Task: Add an event with the title Second Candidate Interview with HR Manager, date '2023/11/18', time 8:30 AM to 10:30 AMand add a description: A lunch and learn session is a unique professional development opportunity where employees gather during their lunch break to learn and engage in educational activities. It combines the convenience of a mealtime with valuable learning experiences, creating a relaxed and interactive environment for knowledge sharing and skill enhancement._x000D_
_x000D_
, put the event into Red category, logged in from the account softage.3@softage.netand send the event invitation to softage.4@softage.net and softage.2@softage.net. Set a reminder for the event 30 minutes before
Action: Mouse moved to (81, 88)
Screenshot: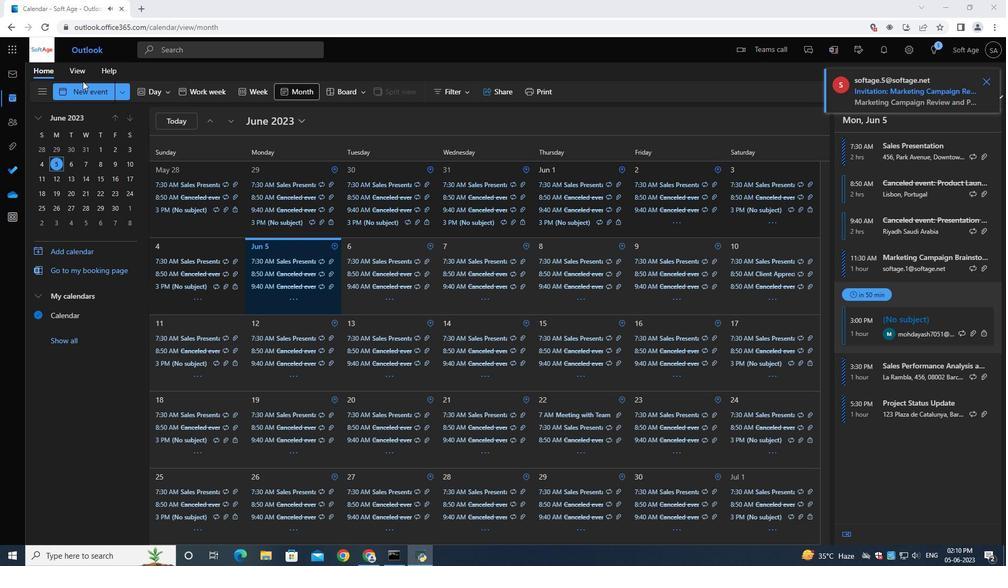 
Action: Mouse pressed left at (81, 88)
Screenshot: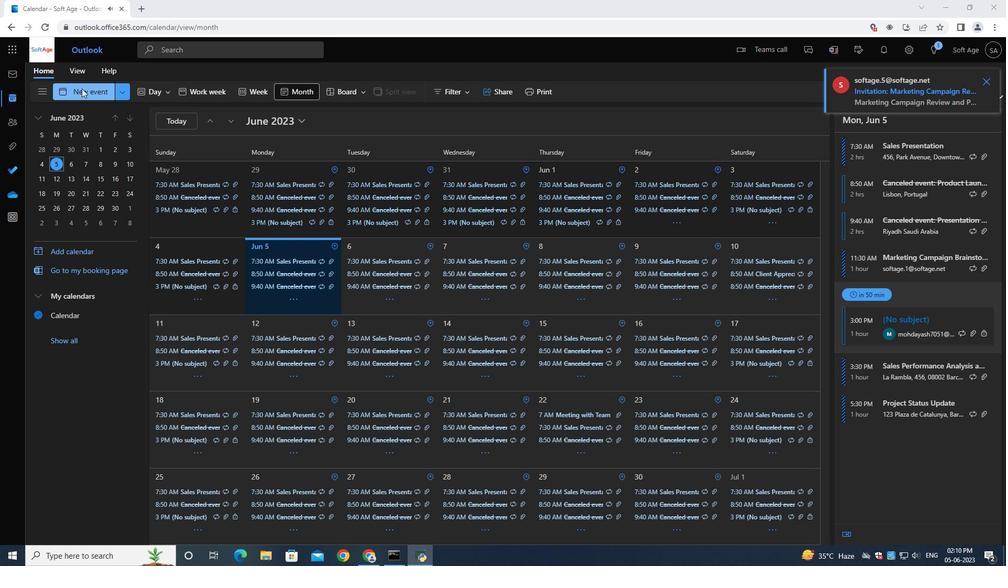 
Action: Mouse moved to (279, 158)
Screenshot: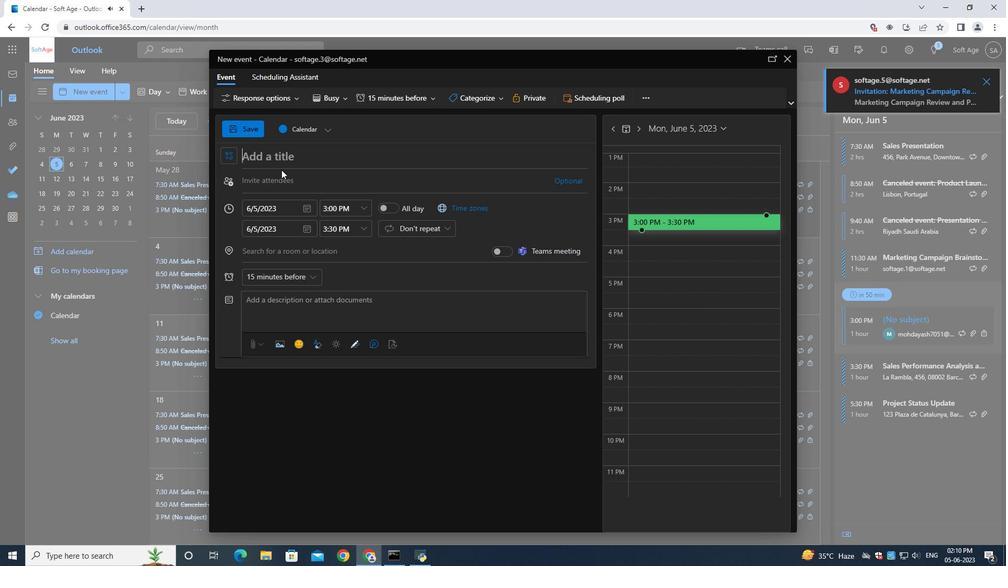 
Action: Mouse pressed left at (279, 158)
Screenshot: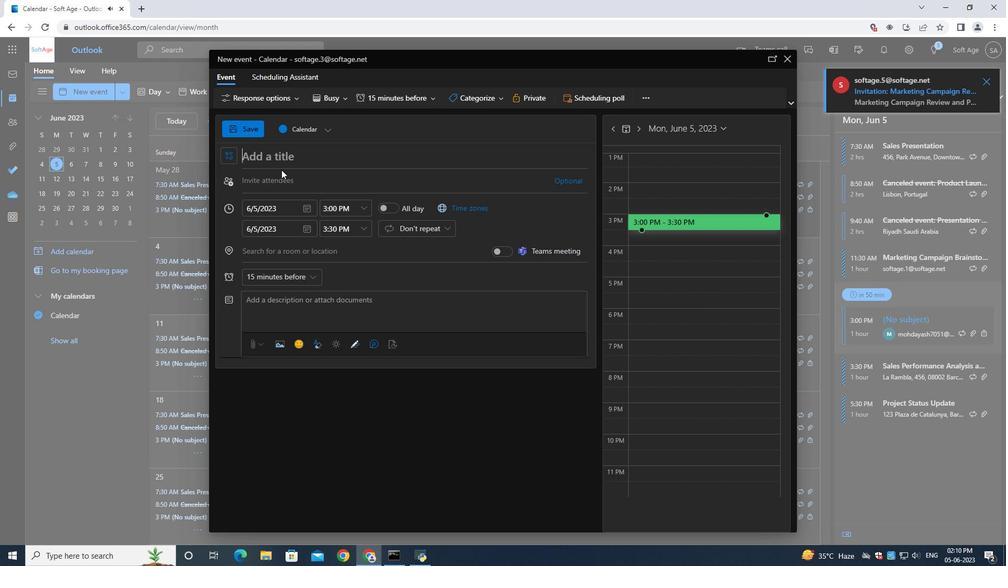 
Action: Key pressed <Key.shift>Second<Key.space><Key.shift><Key.shift><Key.shift><Key.shift><Key.shift><Key.shift><Key.shift><Key.shift><Key.shift><Key.shift><Key.shift><Key.shift><Key.shift><Key.shift>Candidate<Key.space><Key.shift>Ine<Key.backspace>terview<Key.space><Key.shift>W<Key.backspace>with<Key.space><Key.shift>HR<Key.space><Key.shift>Manager
Screenshot: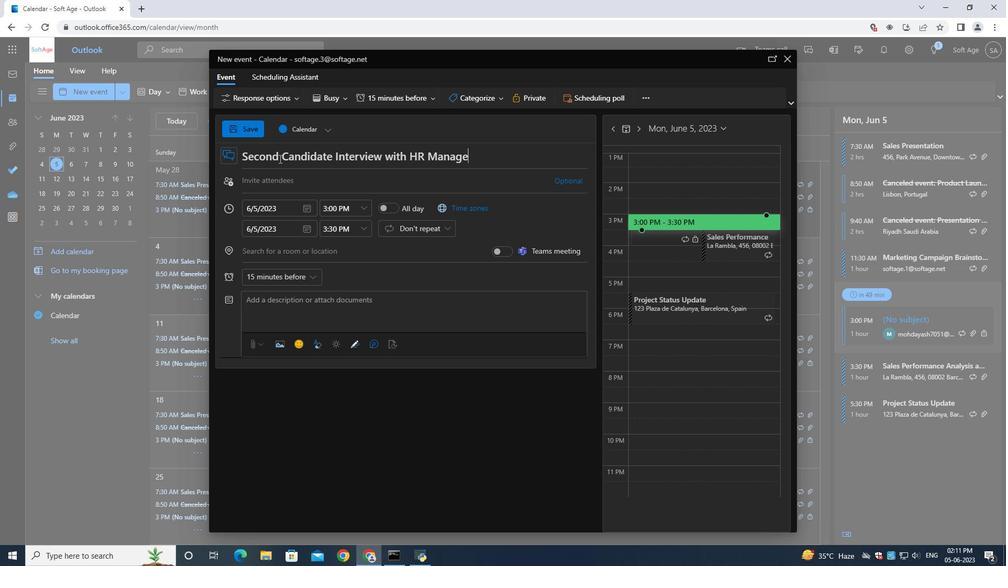 
Action: Mouse moved to (307, 212)
Screenshot: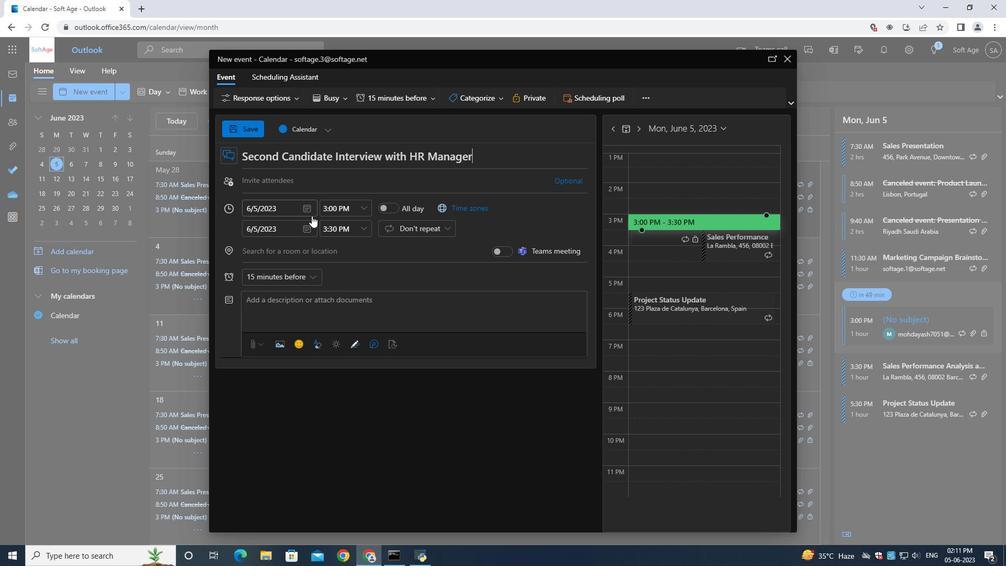 
Action: Mouse pressed left at (307, 212)
Screenshot: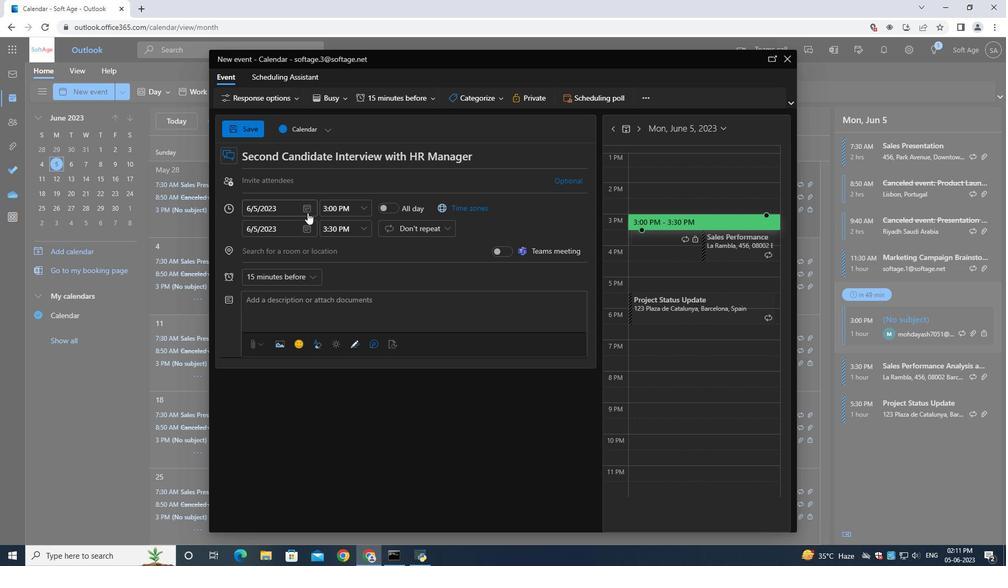 
Action: Mouse moved to (344, 233)
Screenshot: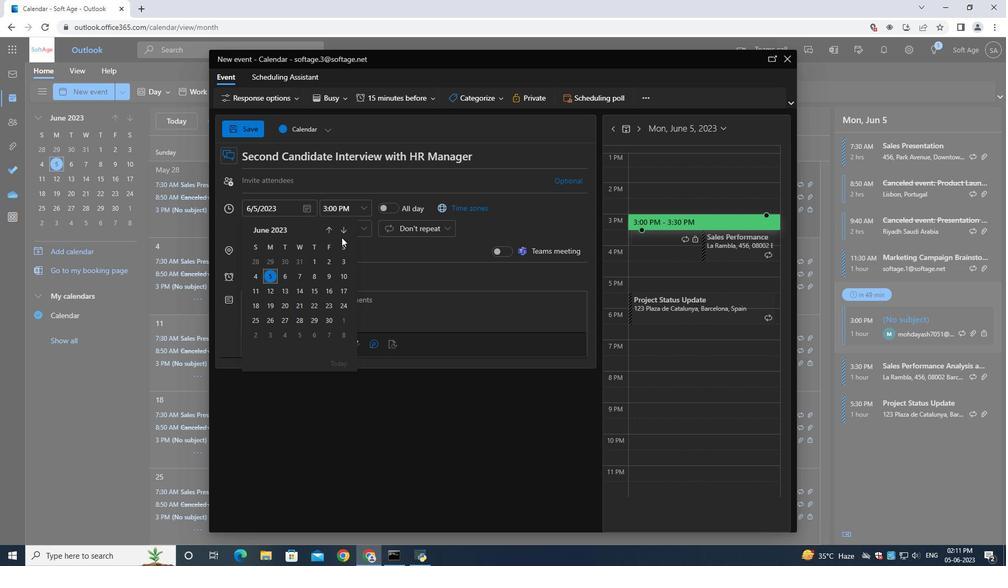 
Action: Mouse pressed left at (344, 233)
Screenshot: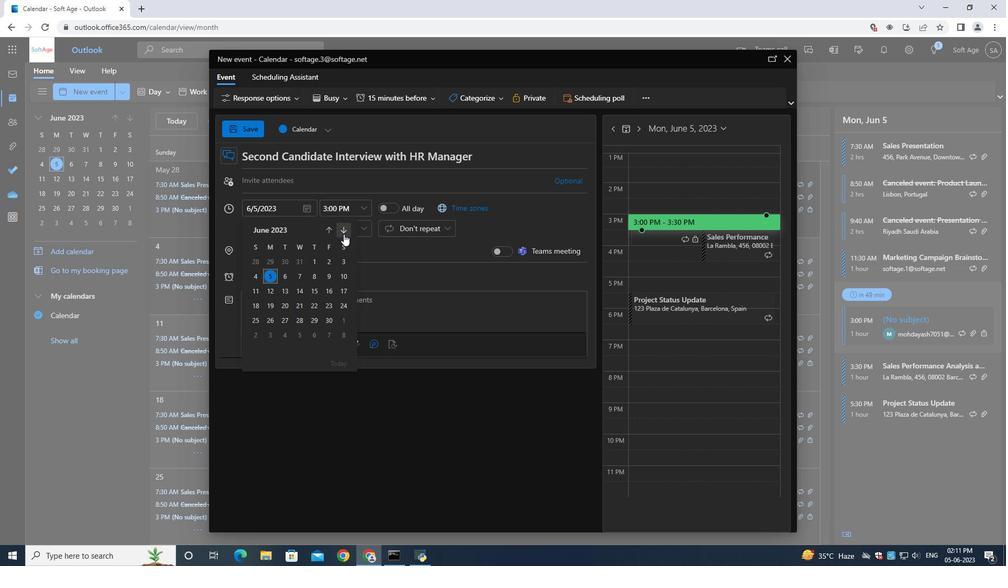 
Action: Mouse pressed left at (344, 233)
Screenshot: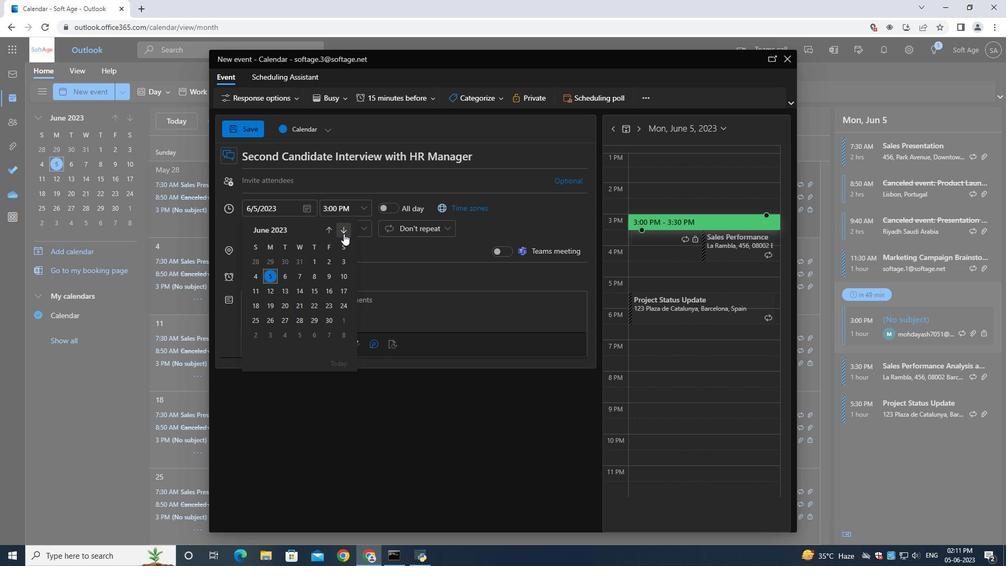 
Action: Mouse pressed left at (344, 233)
Screenshot: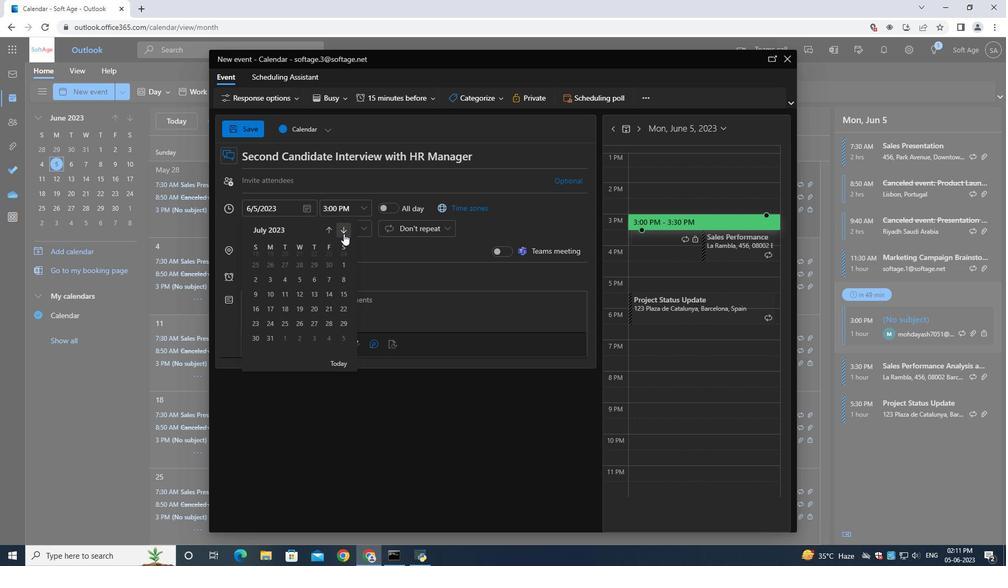 
Action: Mouse moved to (344, 233)
Screenshot: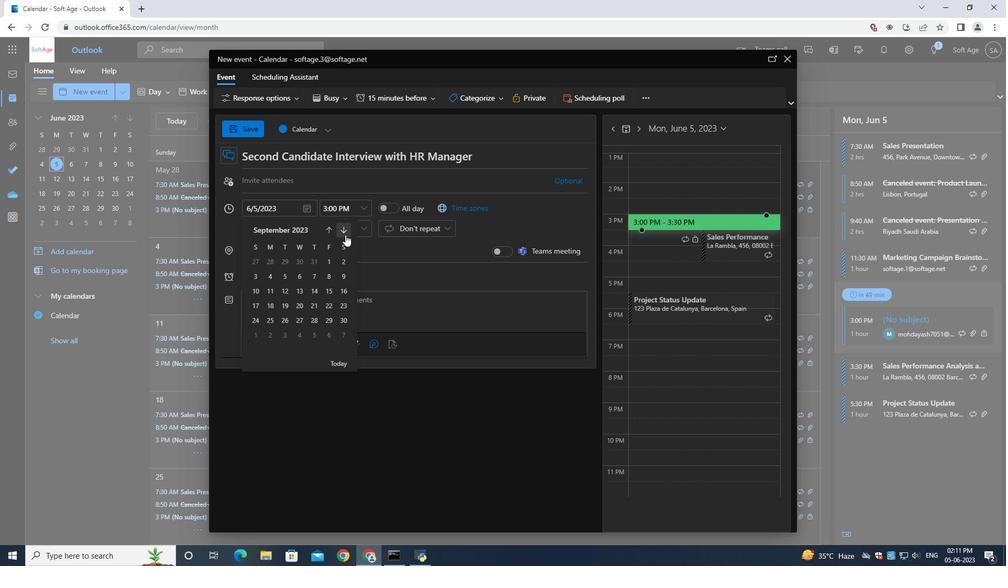 
Action: Mouse pressed left at (344, 233)
Screenshot: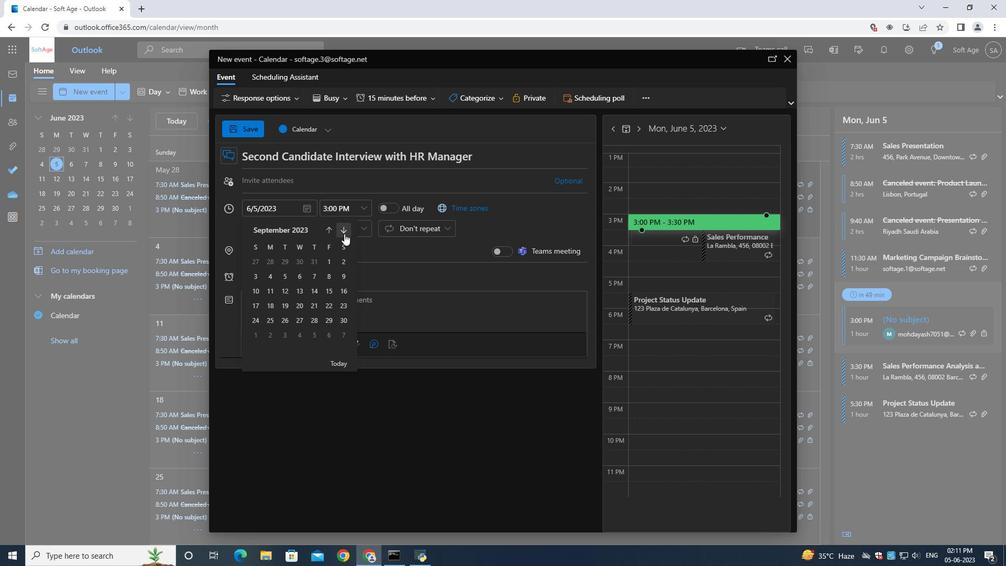
Action: Mouse pressed left at (344, 233)
Screenshot: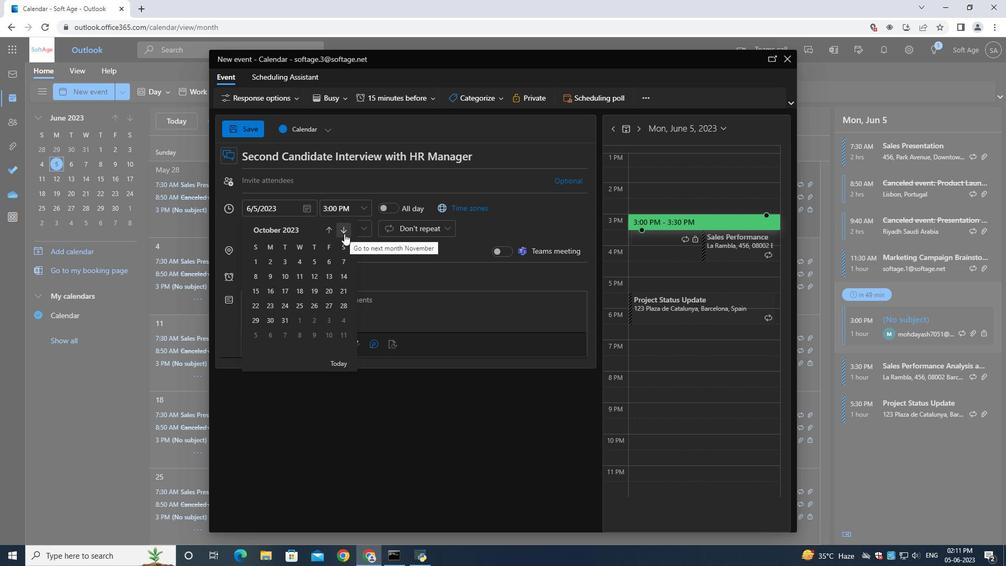 
Action: Mouse moved to (341, 290)
Screenshot: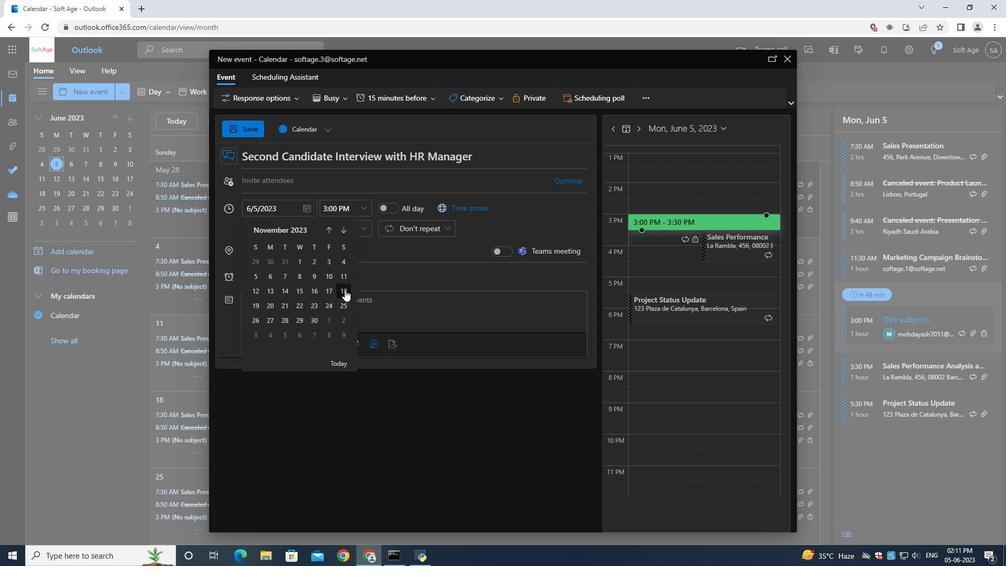 
Action: Mouse pressed left at (341, 290)
Screenshot: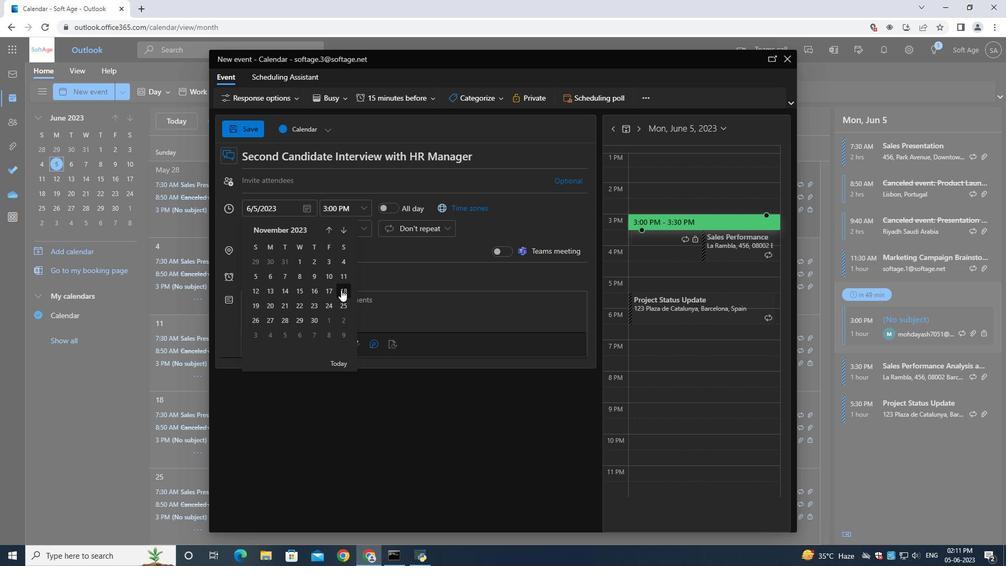 
Action: Mouse moved to (343, 210)
Screenshot: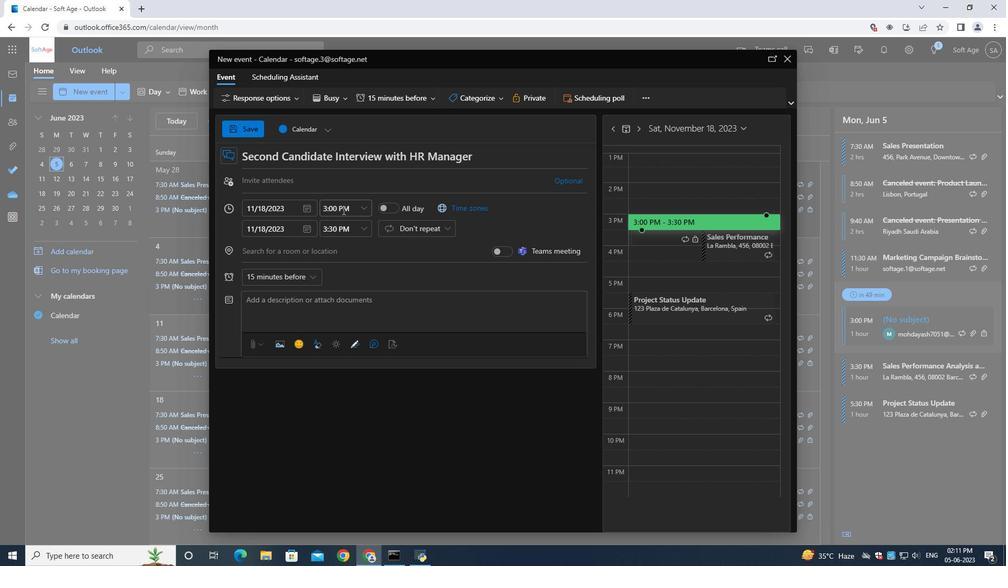 
Action: Mouse pressed left at (343, 210)
Screenshot: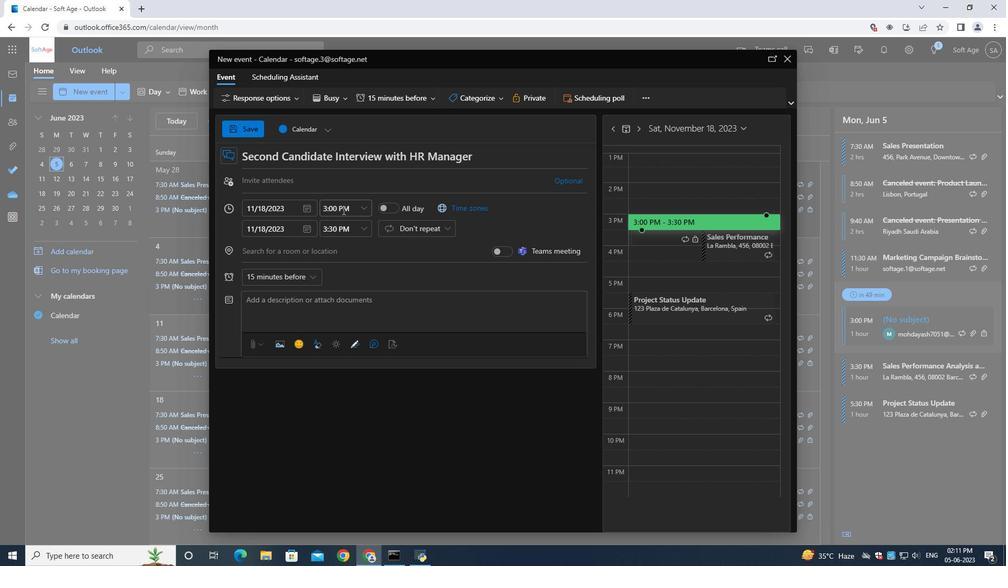 
Action: Mouse moved to (344, 210)
Screenshot: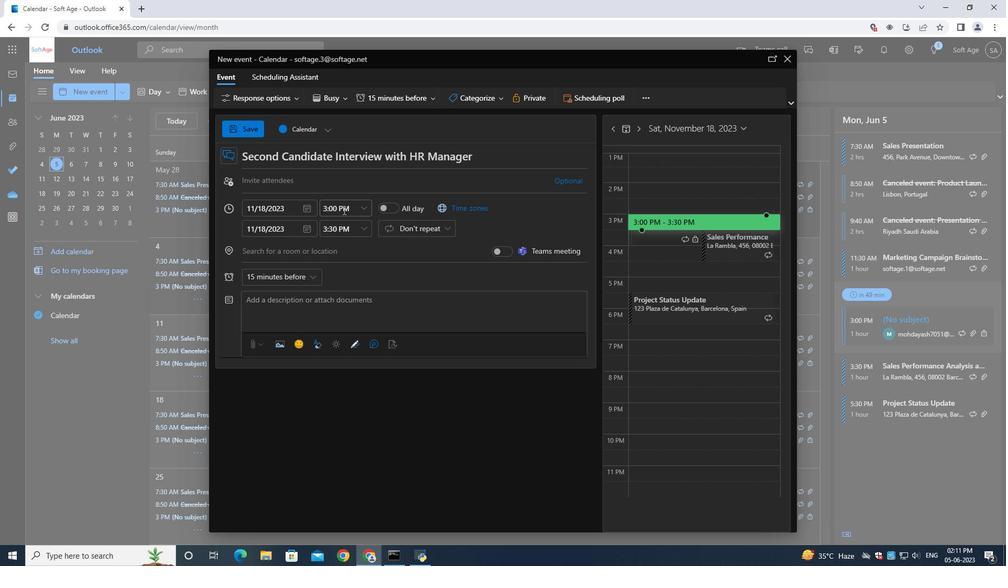 
Action: Key pressed 8<Key.shift_r>:30<Key.shift>AM
Screenshot: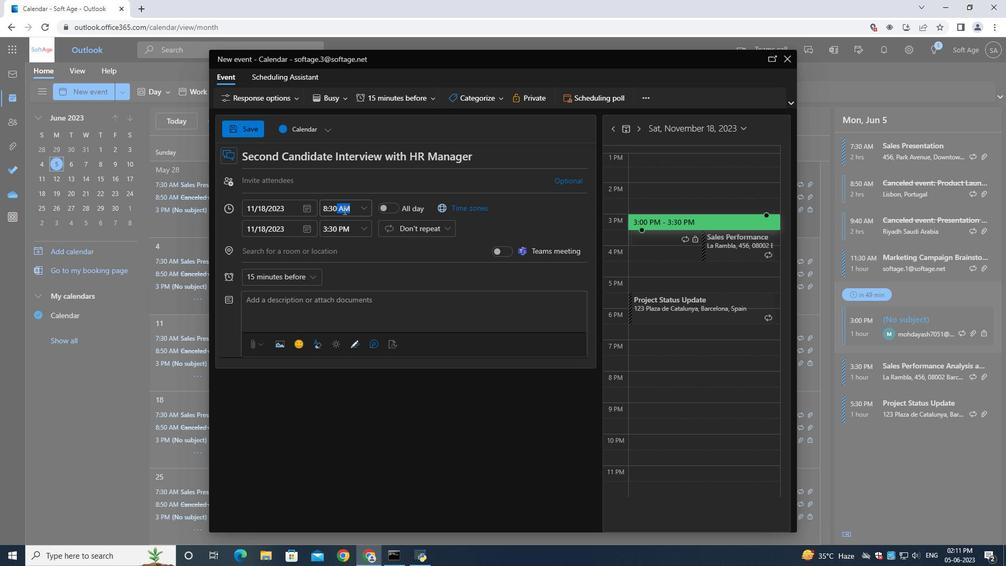 
Action: Mouse moved to (335, 227)
Screenshot: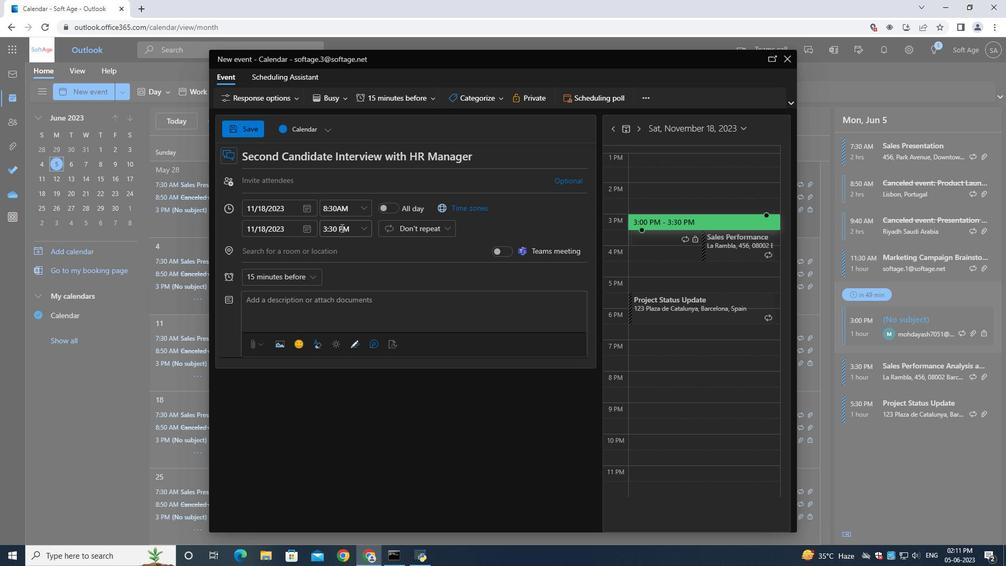 
Action: Mouse pressed left at (335, 227)
Screenshot: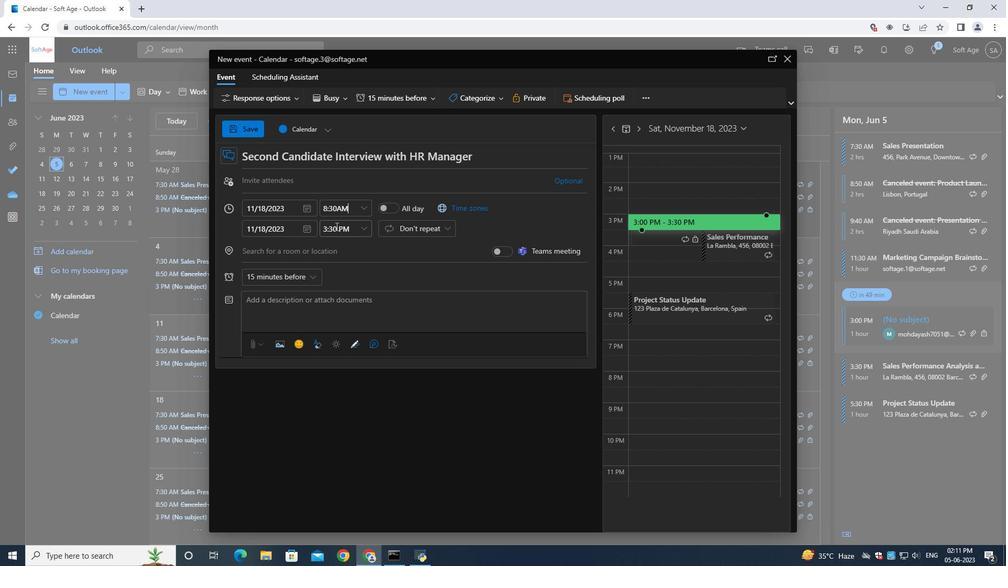 
Action: Mouse moved to (348, 233)
Screenshot: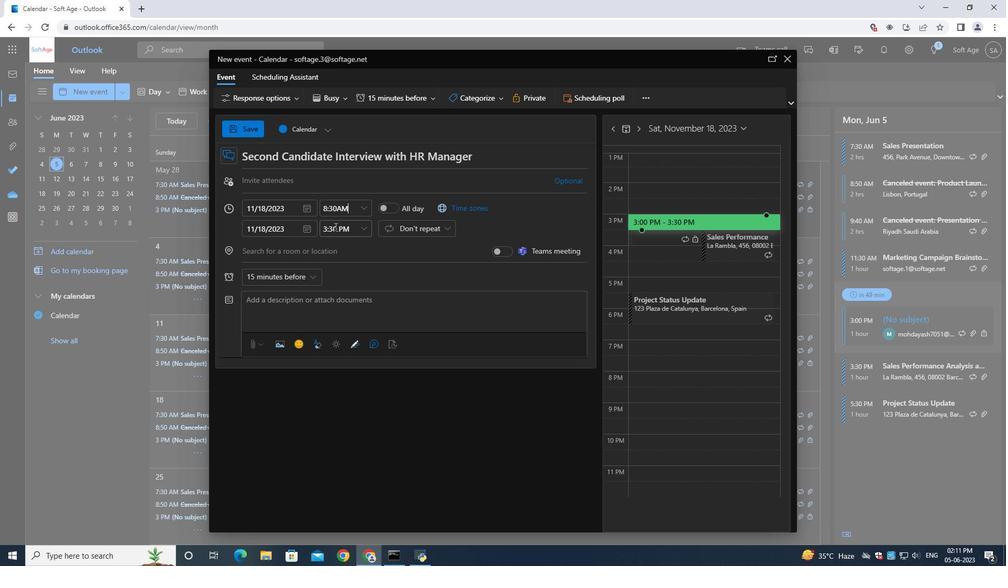 
Action: Key pressed 10<Key.shift_r>:30<Key.shift>AM
Screenshot: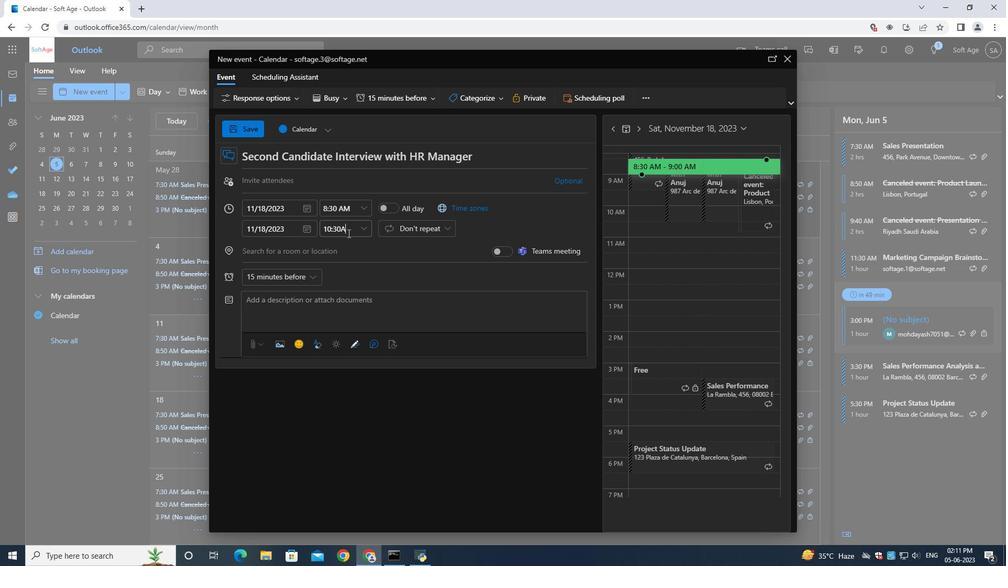 
Action: Mouse moved to (307, 308)
Screenshot: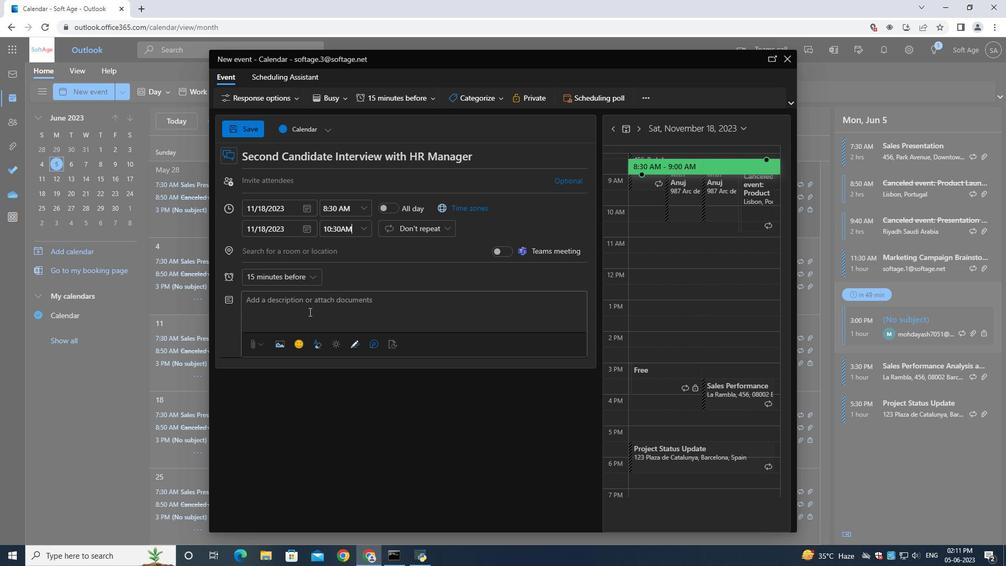 
Action: Mouse pressed left at (307, 308)
Screenshot: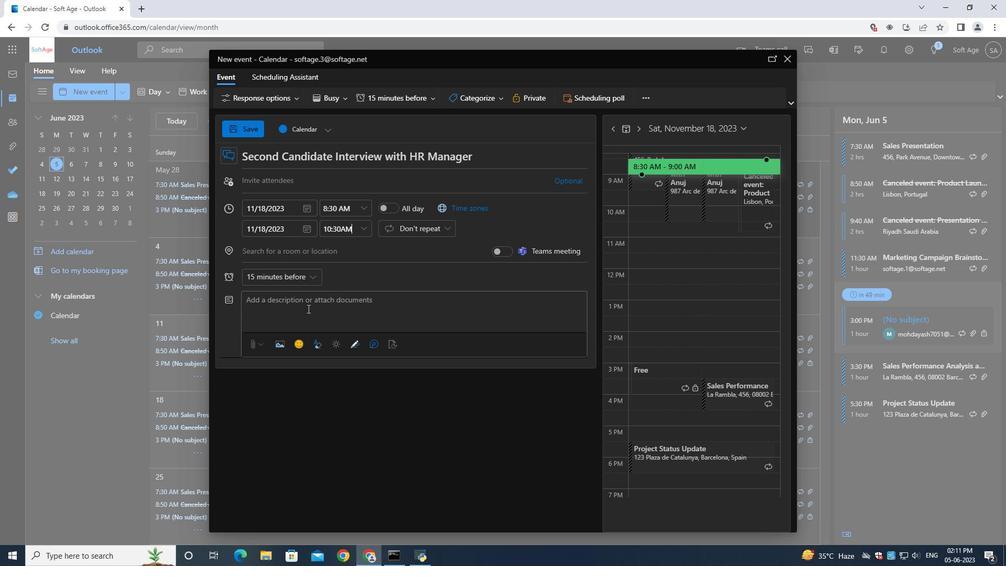 
Action: Key pressed <Key.shift>A<Key.space>lunch<Key.space>and<Key.space>learn<Key.space>session<Key.space>is<Key.space>a<Key.space>unique<Key.space>professional<Key.space>development<Key.space>opportunity<Key.space>where<Key.space>employees<Key.space>gather<Key.space>during<Key.space>ther<Key.backspace>ir<Key.space>lunch<Key.space>break<Key.space>to<Key.space>learn<Key.space>and<Key.space>enage<Key.space>in<Key.space>during<Key.space>break<Key.space>to<Key.space>learn<Key.space>and<Key.space>engage<Key.space>in<Key.space>educational<Key.space>activities.<Key.space><Key.shift>It<Key.space>combines<Key.space>the<Key.space>convenience<Key.space>of<Key.space>a<Key.space>mealtime<Key.space>with<Key.space>valuable<Key.space>learning<Key.space>experiences,<Key.space>creating<Key.space>relaxed<Key.space>and<Key.space>interactive<Key.space>enviroment<Key.space>for<Key.space>knowledge<Key.space>sharing<Key.space>and<Key.space>skill<Key.space>enhancement.
Screenshot: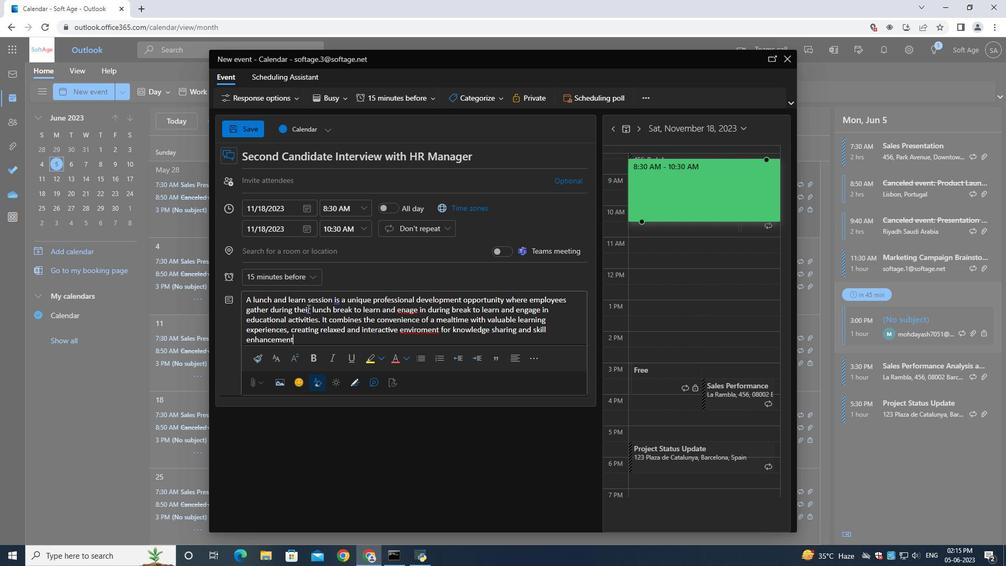 
Action: Mouse moved to (473, 97)
Screenshot: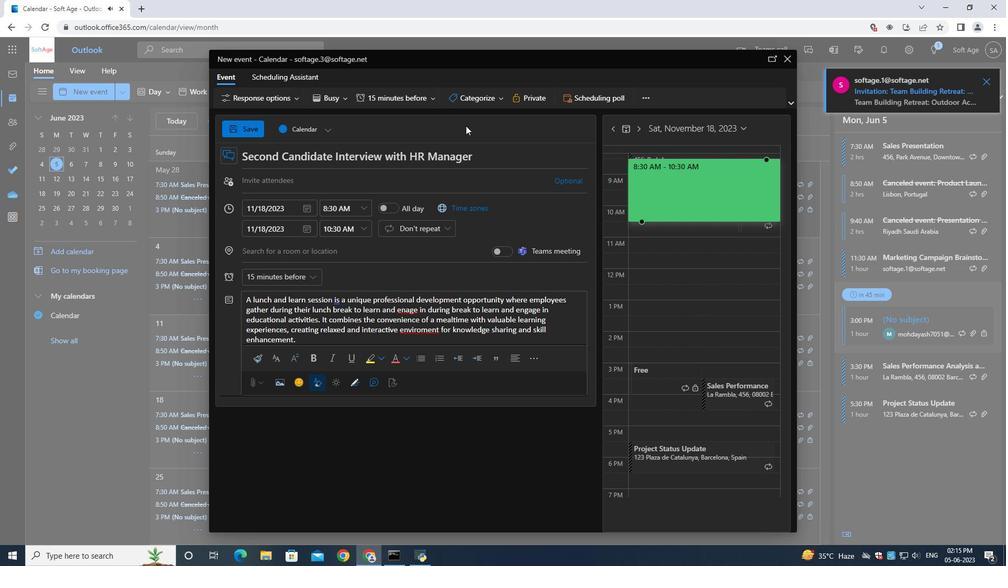 
Action: Mouse pressed left at (473, 97)
Screenshot: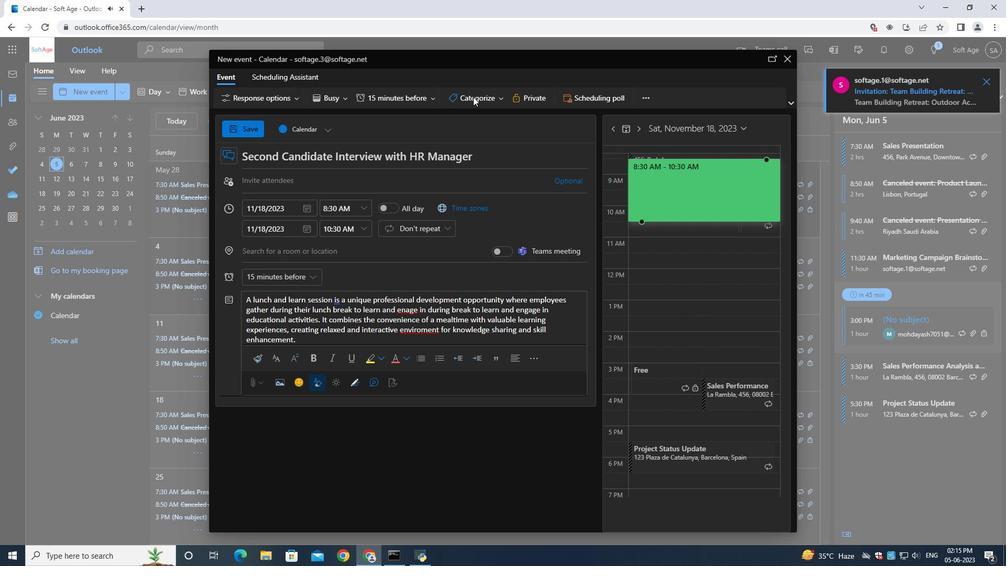 
Action: Mouse moved to (468, 181)
Screenshot: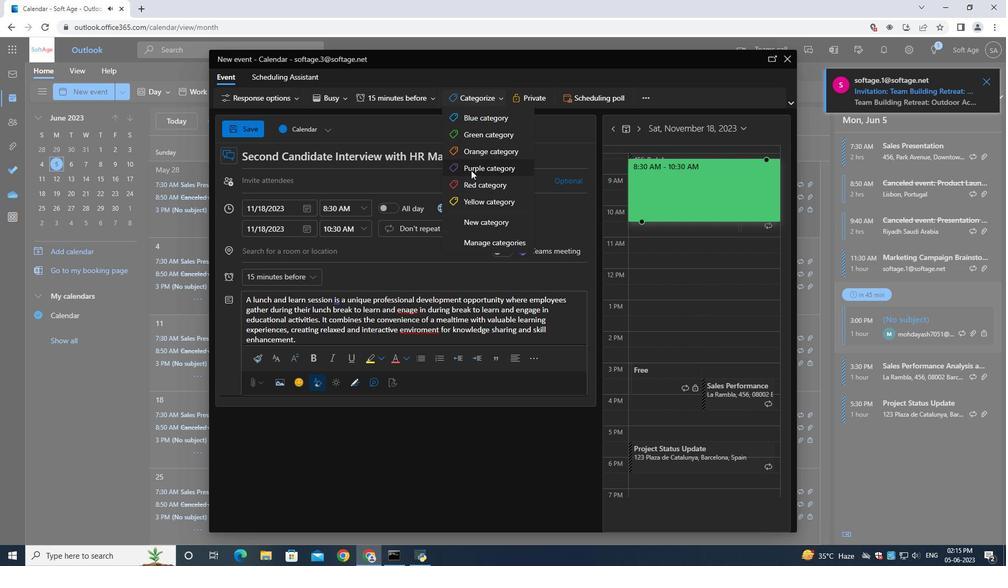 
Action: Mouse pressed left at (468, 181)
Screenshot: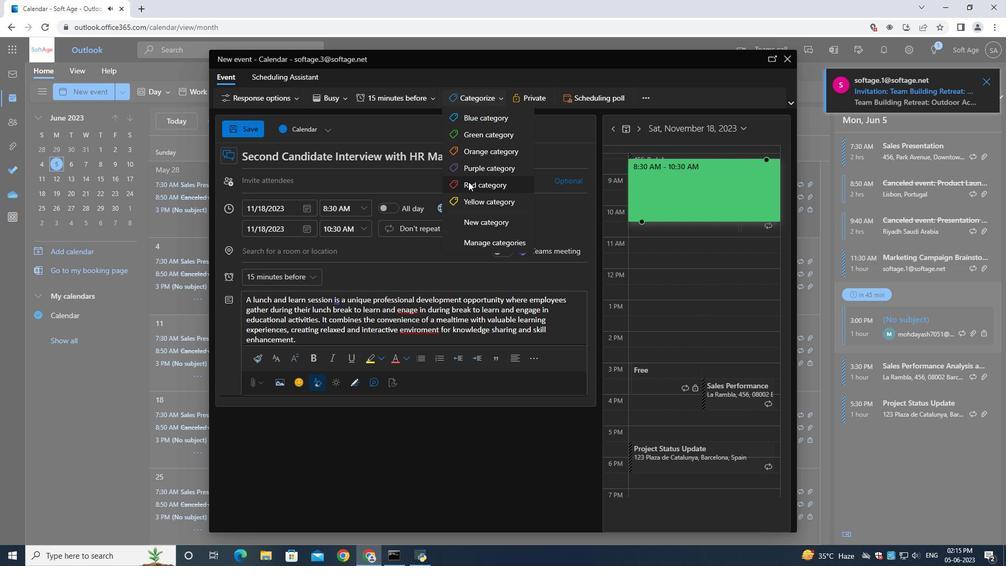 
Action: Mouse moved to (274, 179)
Screenshot: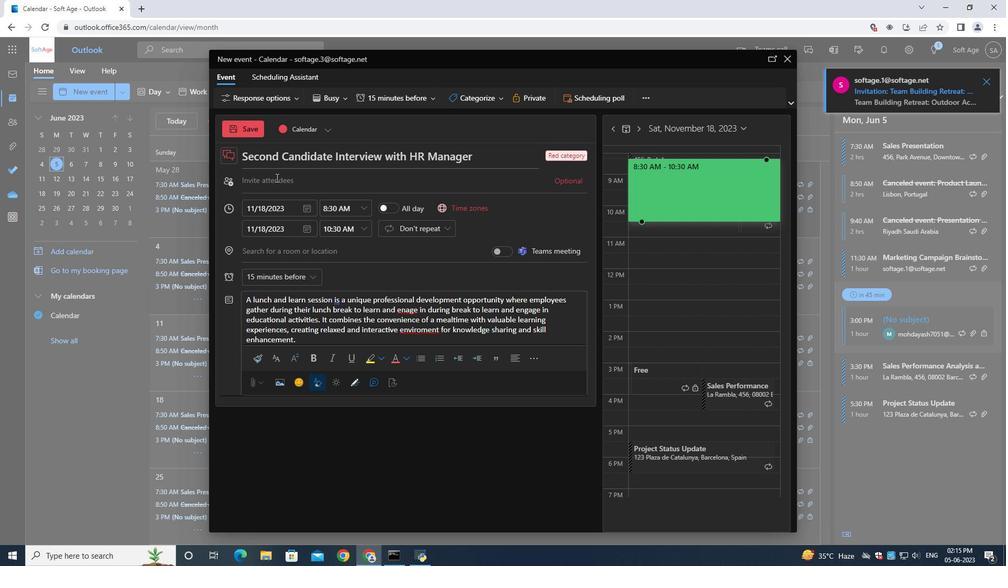 
Action: Mouse pressed left at (274, 179)
Screenshot: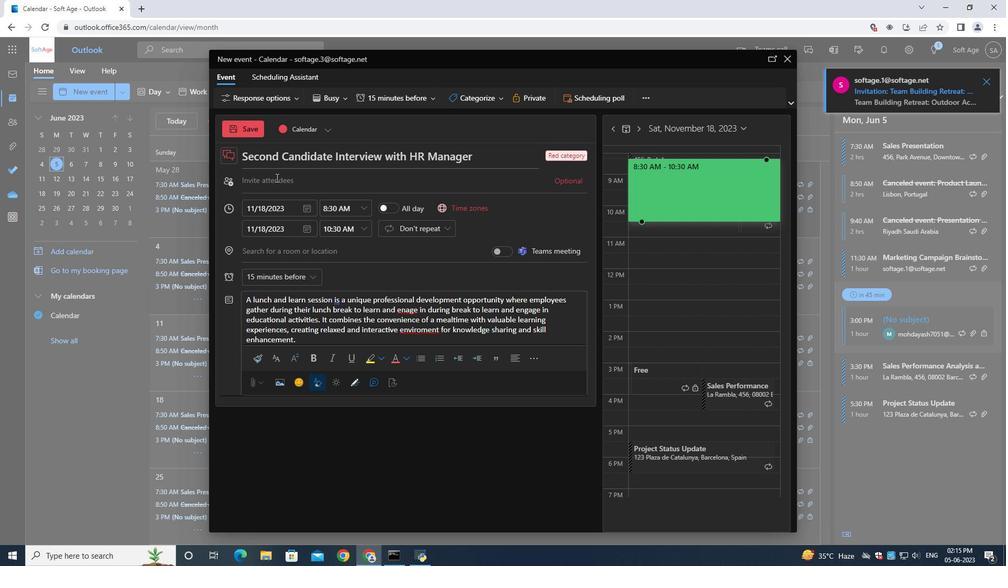 
Action: Mouse moved to (283, 181)
Screenshot: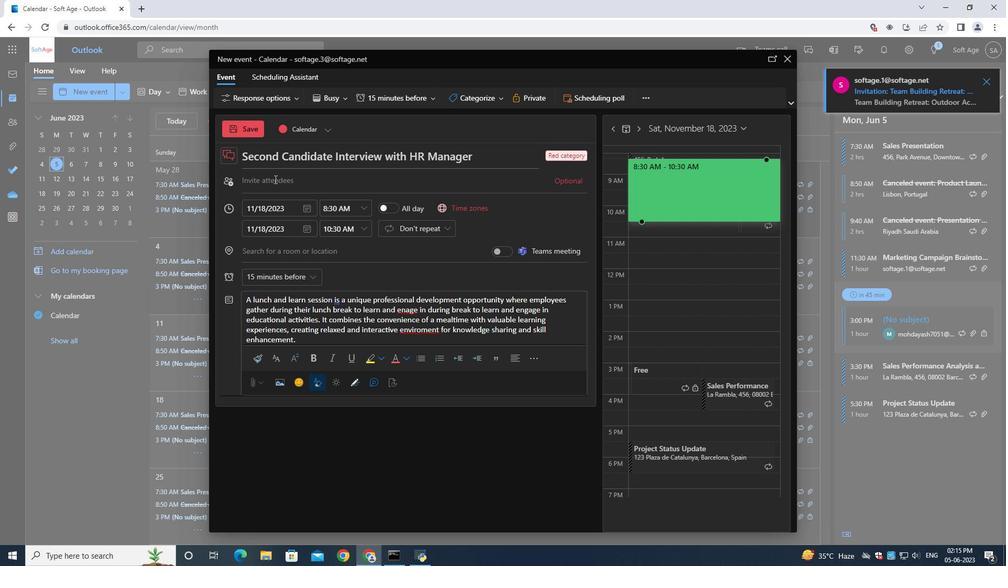 
Action: Key pressed softage.2<Key.shift>@softage.net
Screenshot: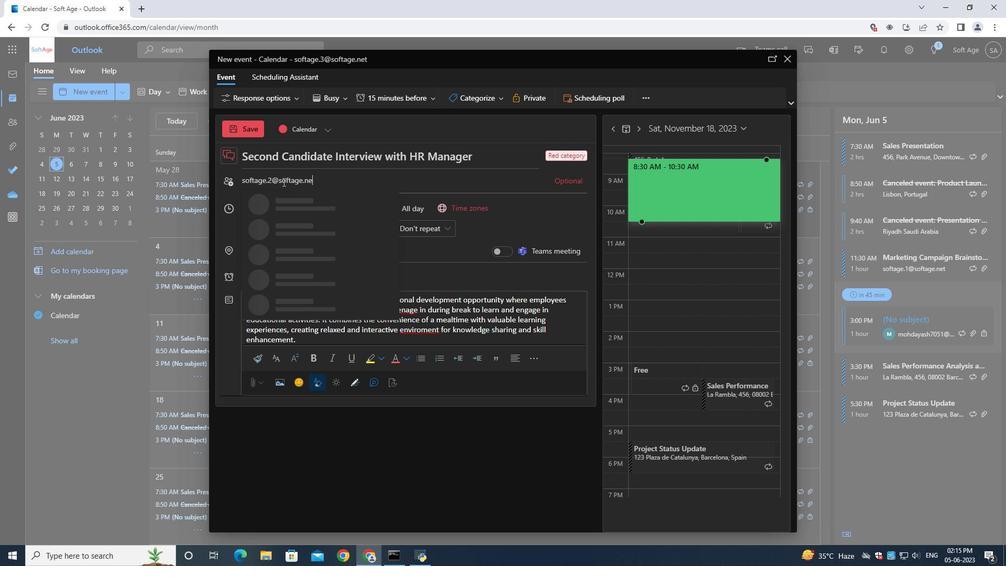 
Action: Mouse moved to (292, 201)
Screenshot: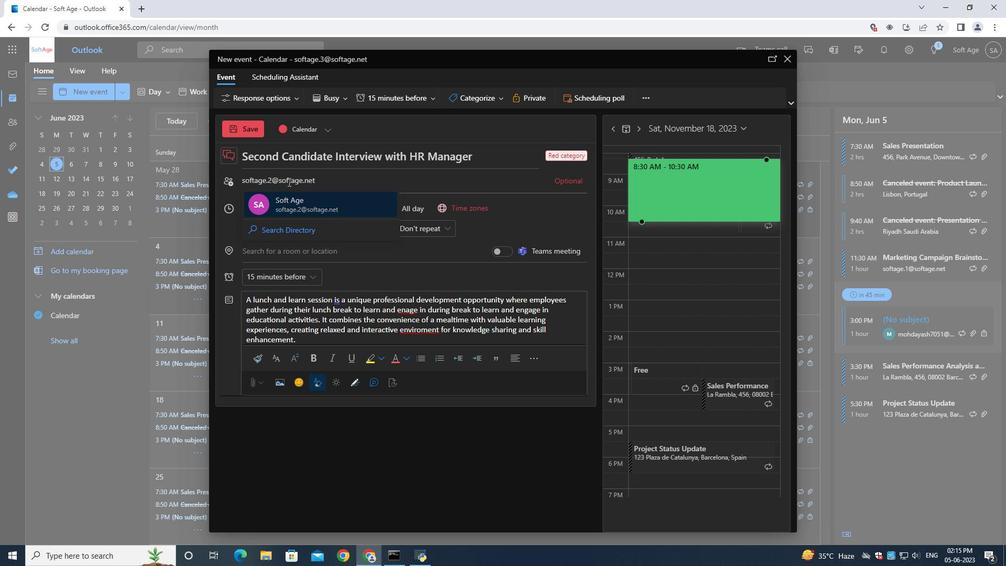 
Action: Mouse pressed left at (292, 201)
Screenshot: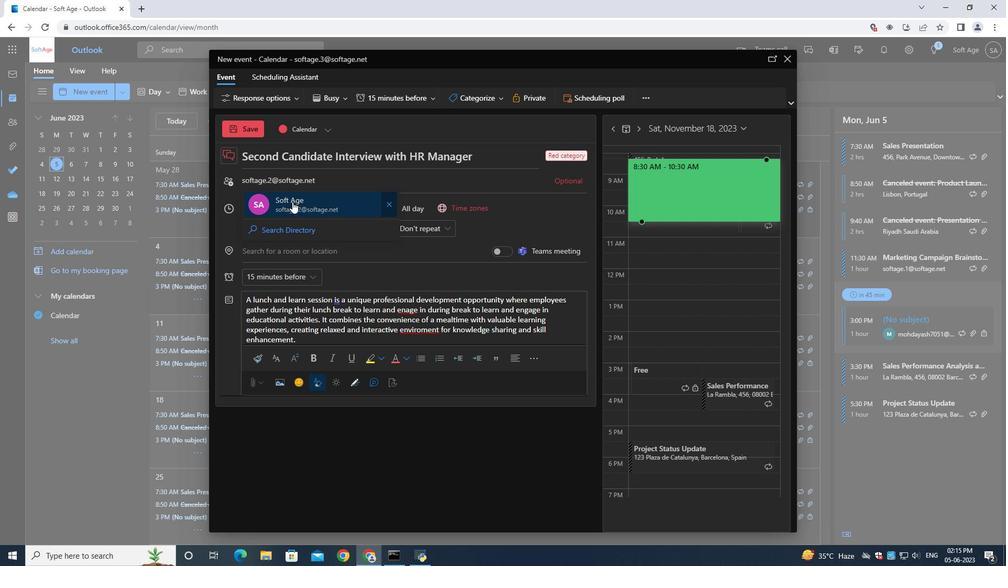 
Action: Mouse moved to (301, 197)
Screenshot: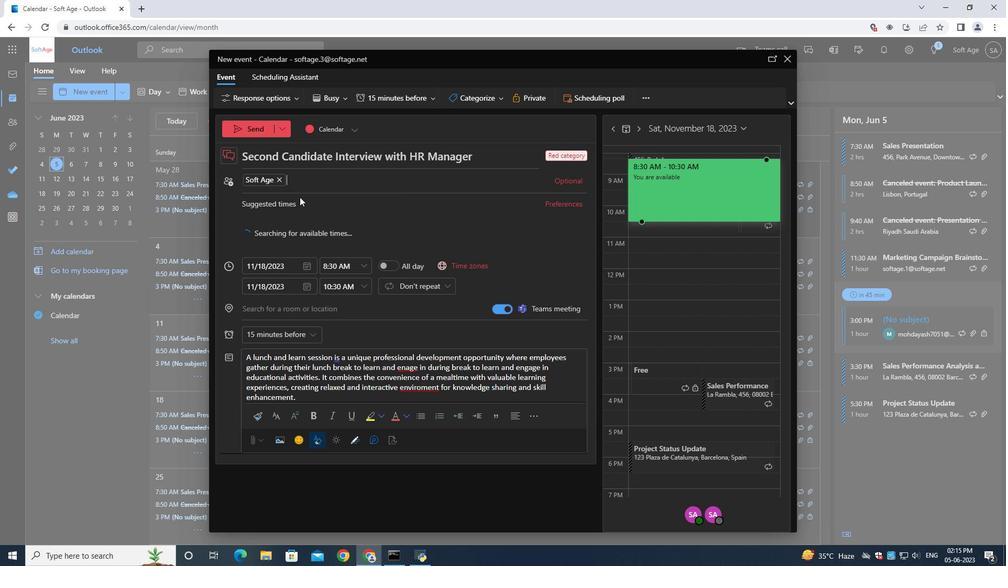 
Action: Key pressed sod<Key.backspace>ftage.2<Key.shift>@softage.net
Screenshot: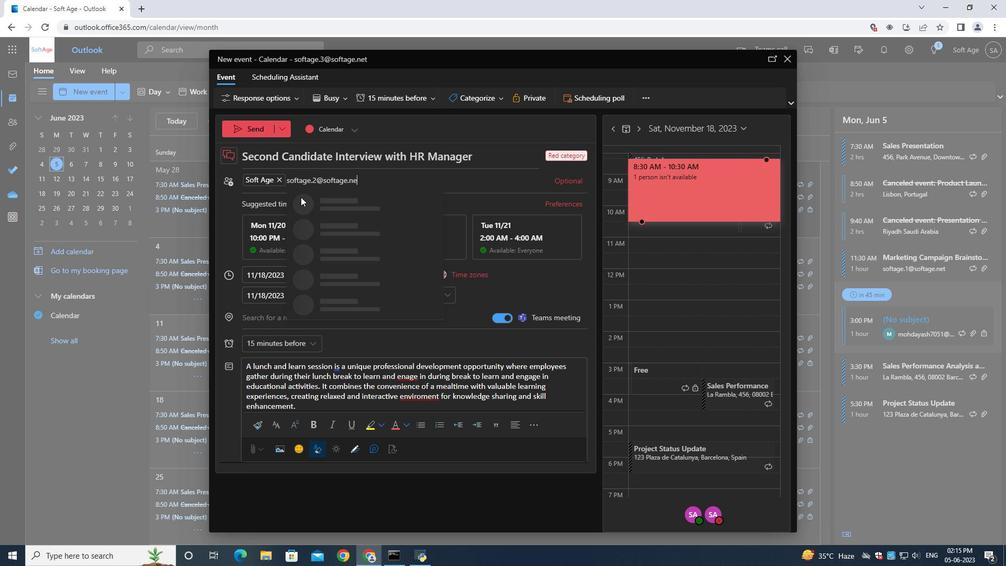 
Action: Mouse moved to (333, 202)
Screenshot: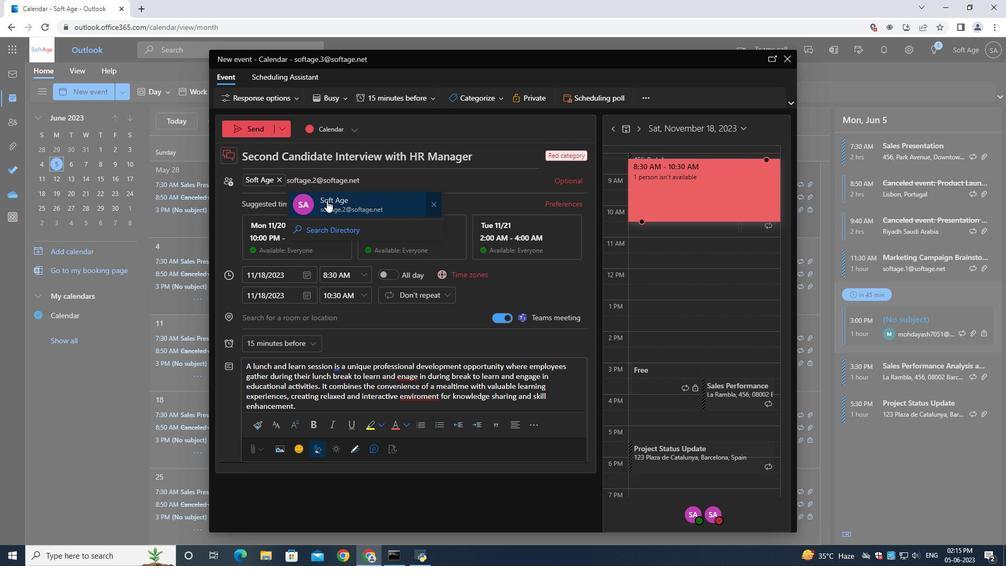 
Action: Mouse pressed left at (333, 202)
Screenshot: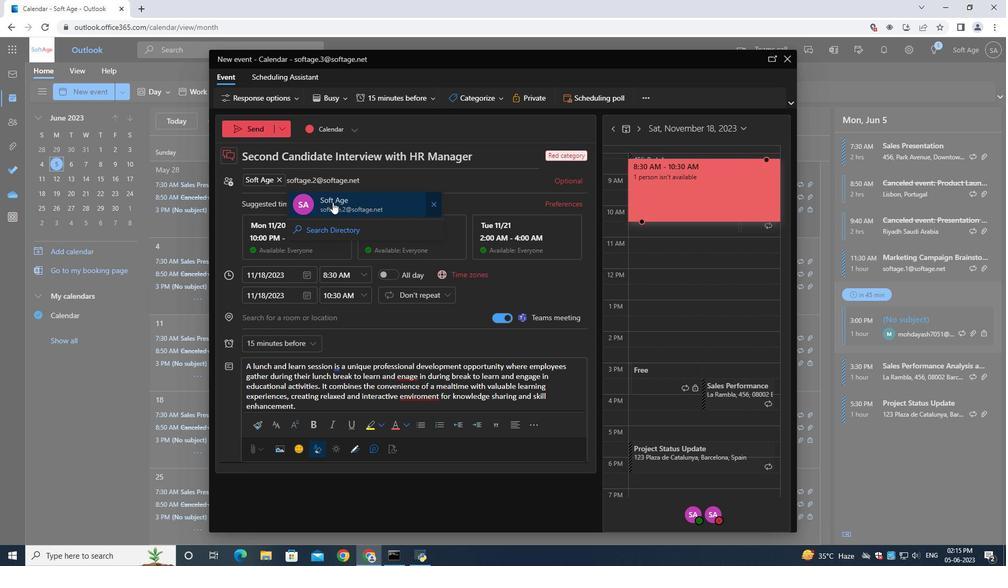 
Action: Mouse moved to (256, 338)
Screenshot: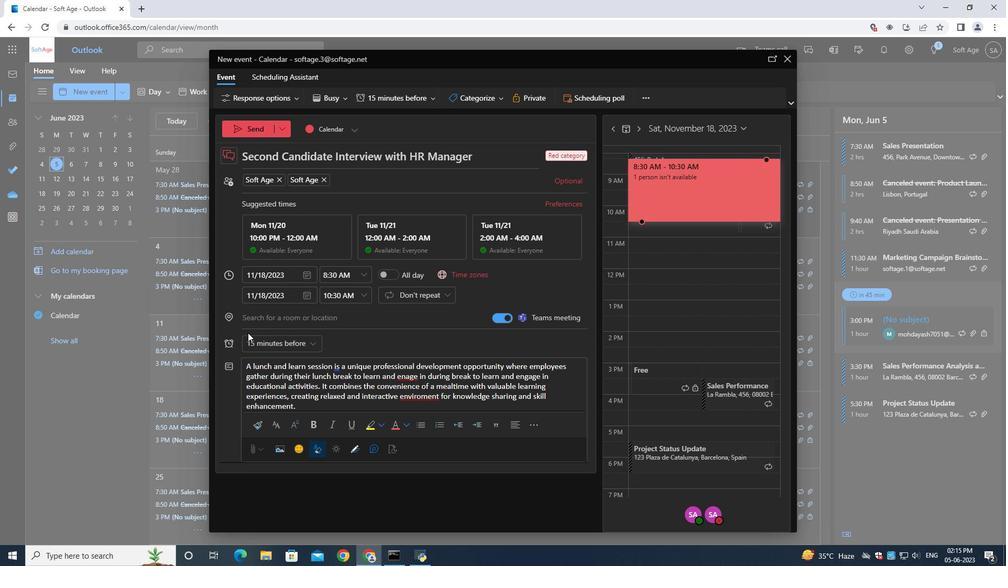 
Action: Mouse pressed left at (256, 338)
Screenshot: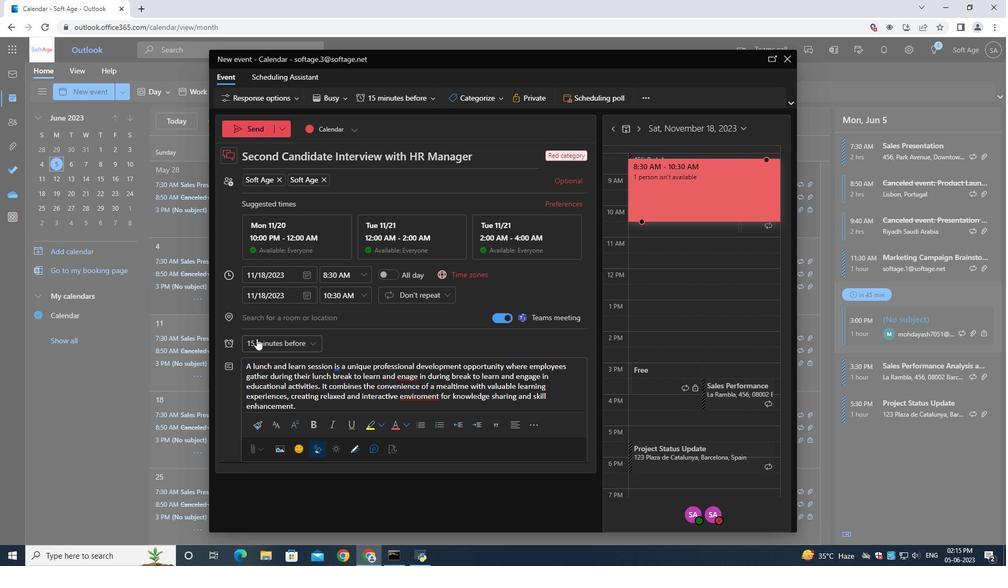 
Action: Mouse moved to (275, 213)
Screenshot: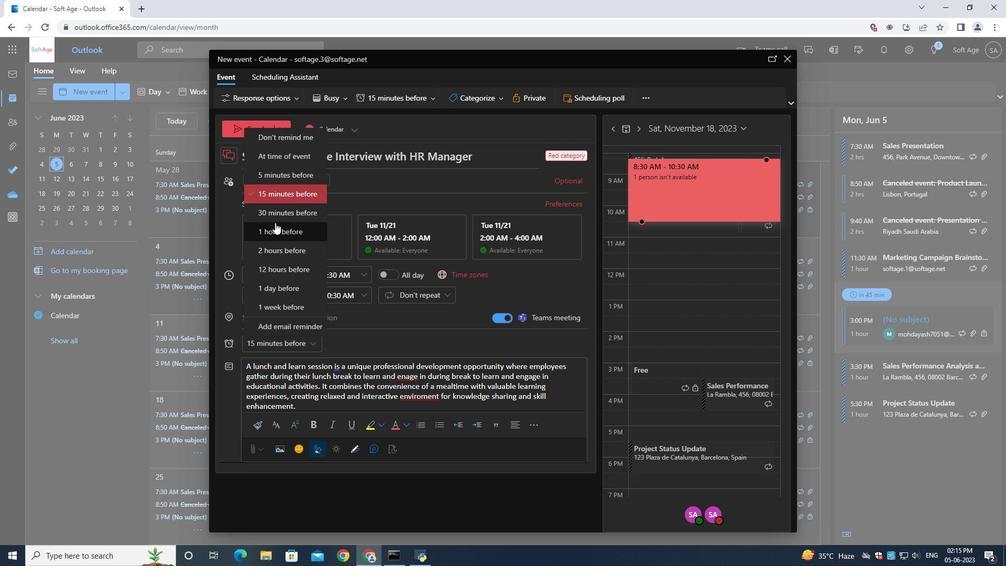 
Action: Mouse pressed left at (275, 213)
Screenshot: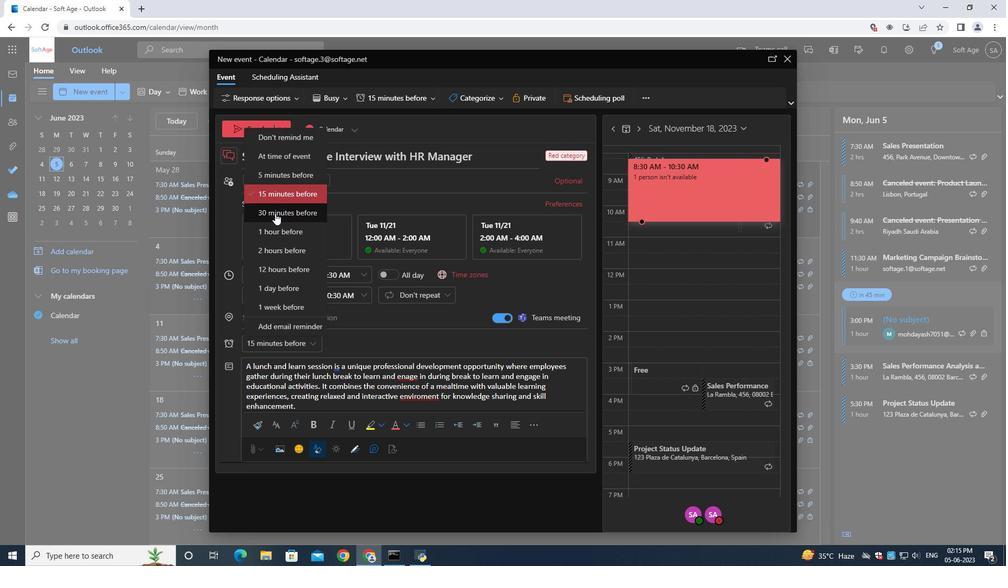 
Action: Mouse moved to (249, 121)
Screenshot: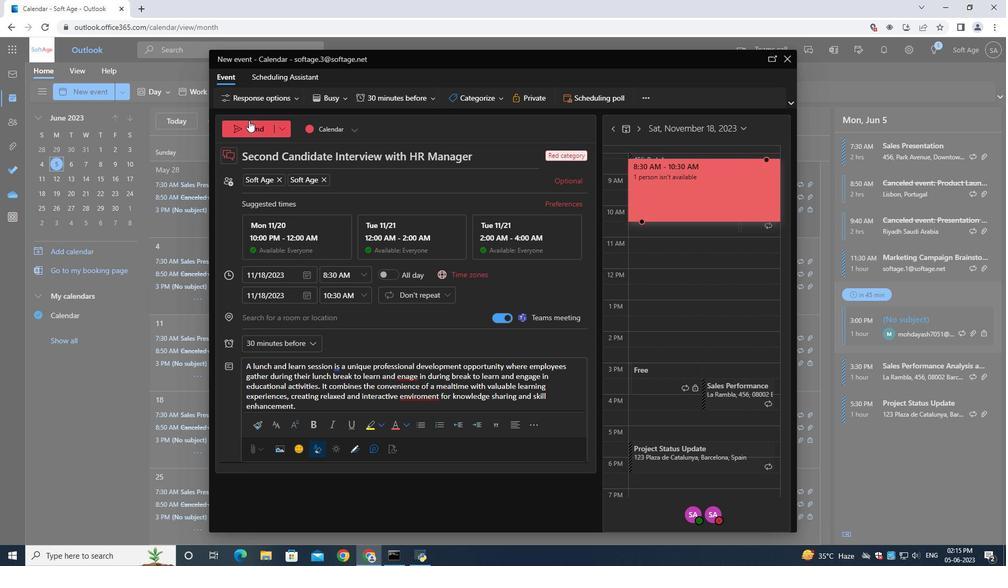 
Action: Mouse pressed left at (249, 121)
Screenshot: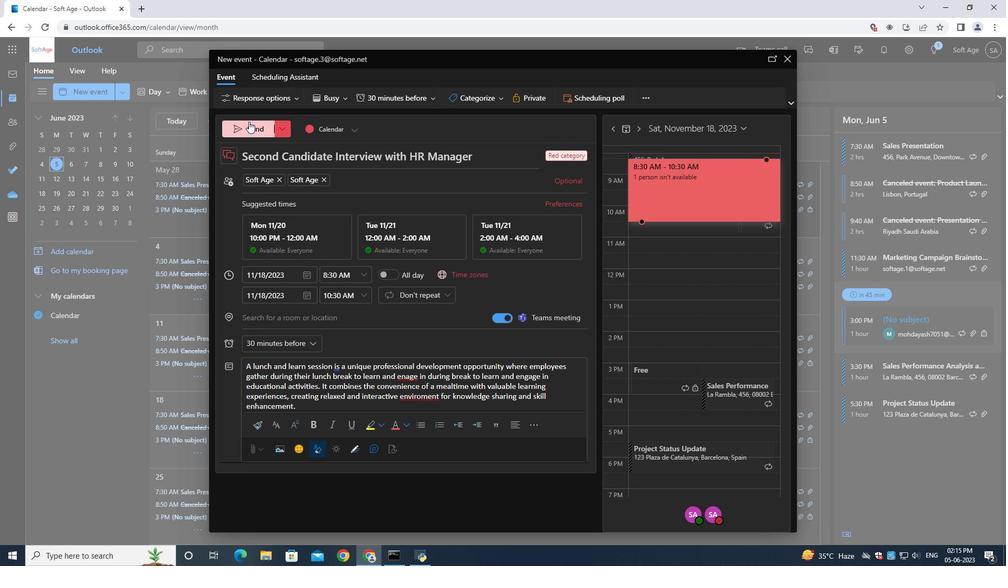 
